 Task: Add Pederson's No Sugar Hickory Smoked Uncured Bacon to the cart.
Action: Mouse pressed left at (21, 113)
Screenshot: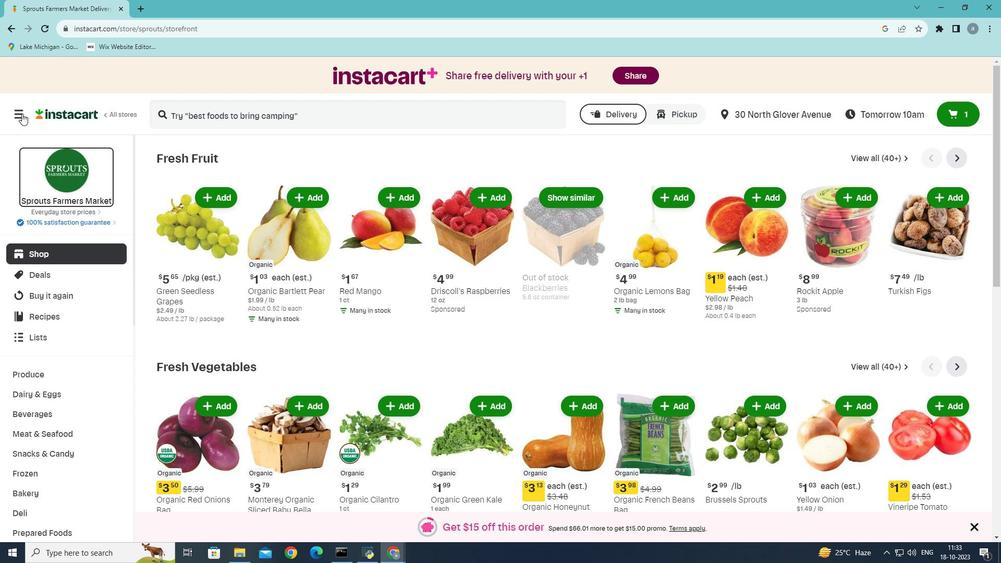 
Action: Mouse moved to (39, 300)
Screenshot: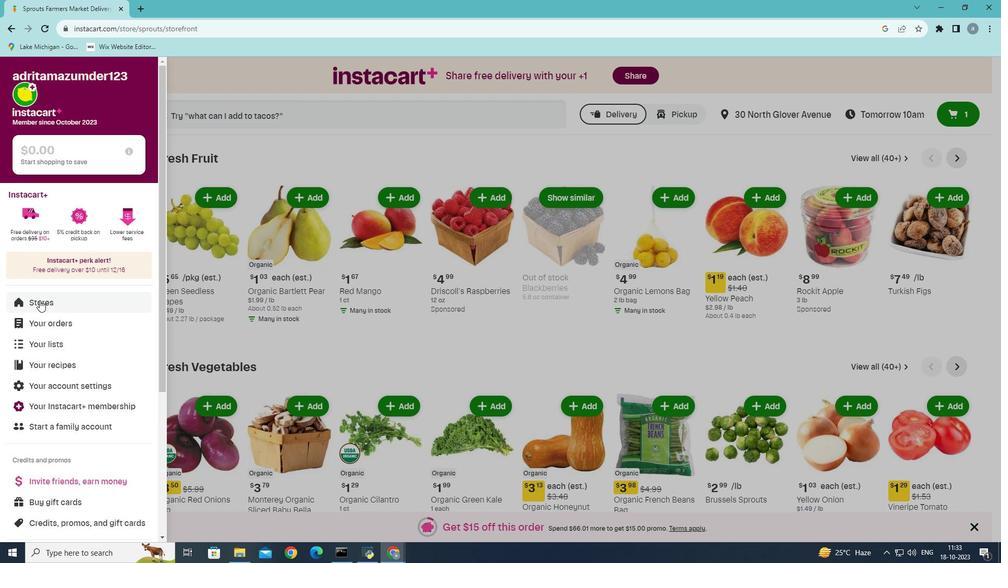 
Action: Mouse pressed left at (39, 300)
Screenshot: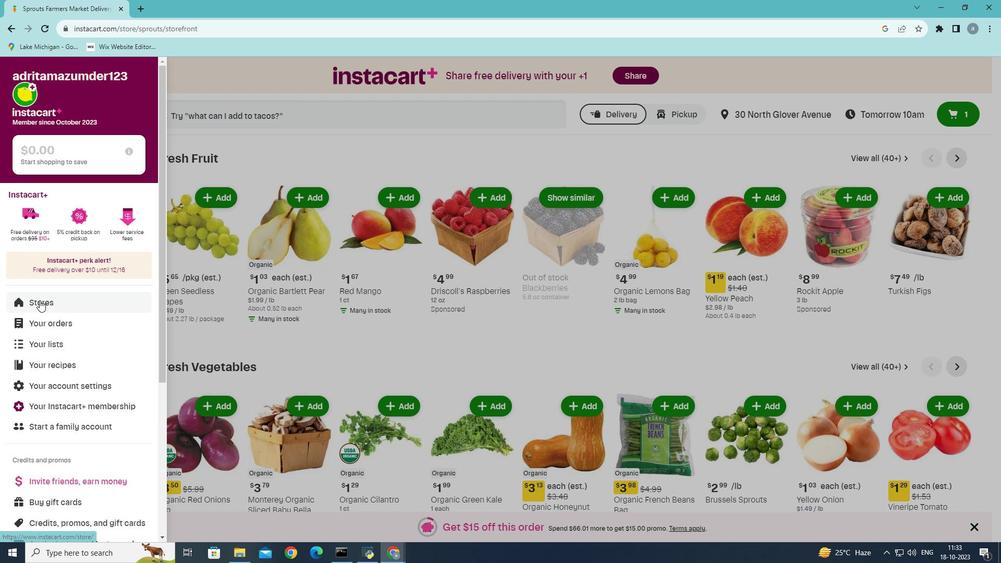 
Action: Mouse moved to (251, 124)
Screenshot: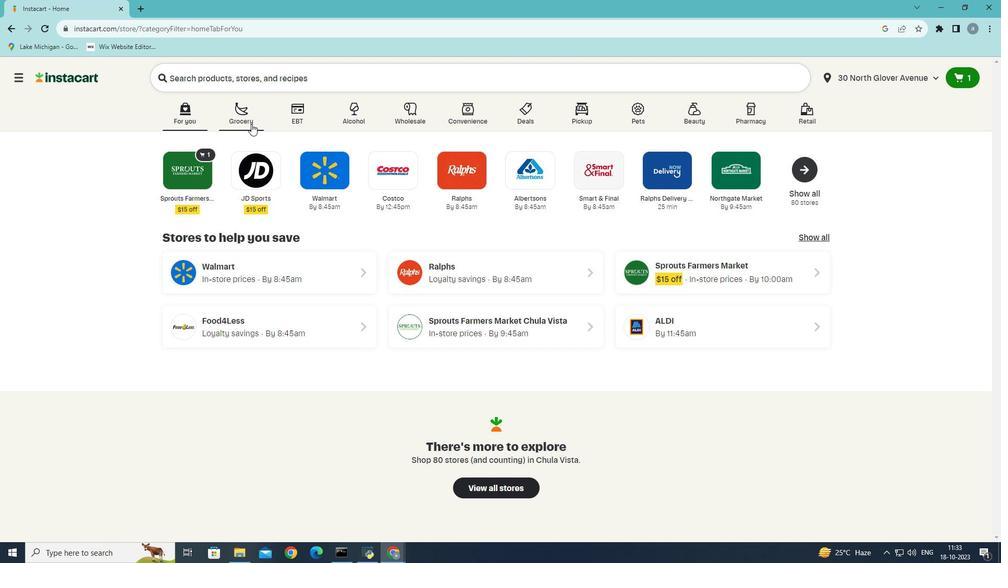 
Action: Mouse pressed left at (251, 124)
Screenshot: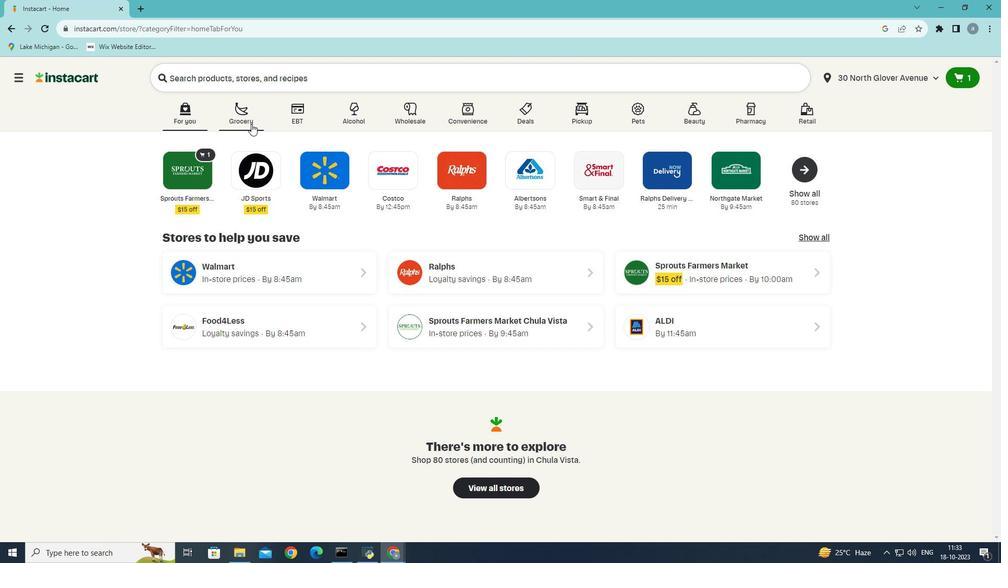 
Action: Mouse moved to (239, 299)
Screenshot: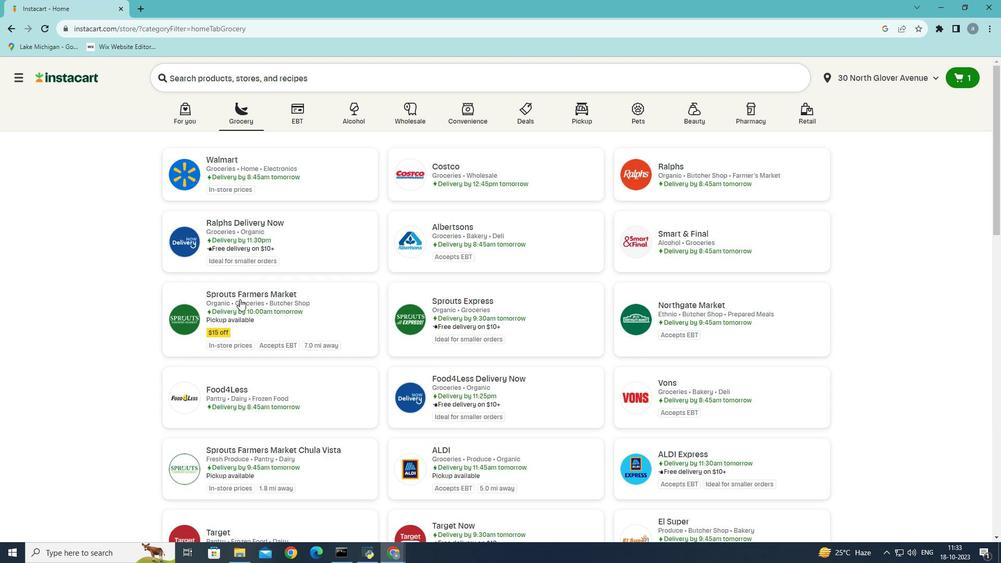 
Action: Mouse pressed left at (239, 299)
Screenshot: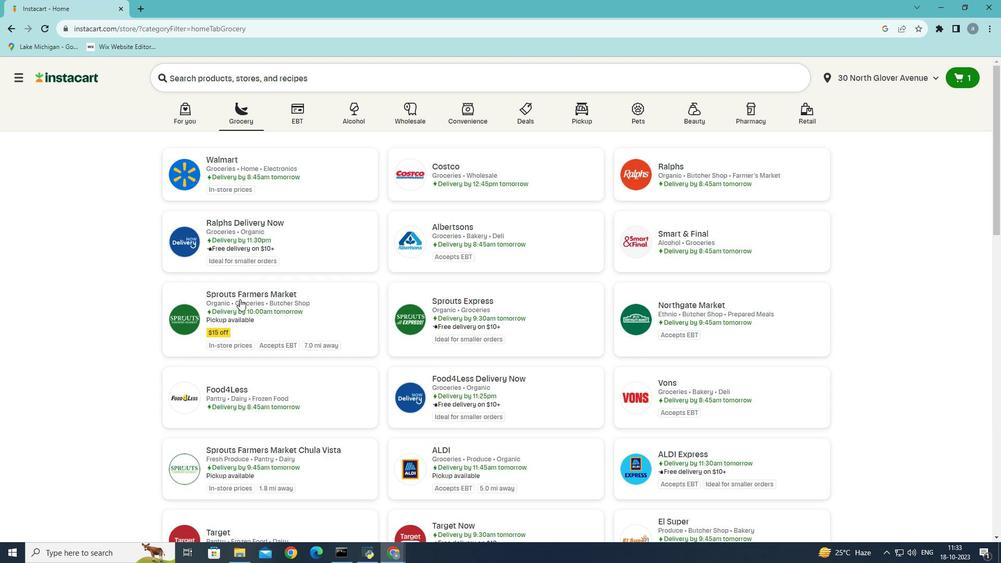 
Action: Mouse moved to (44, 431)
Screenshot: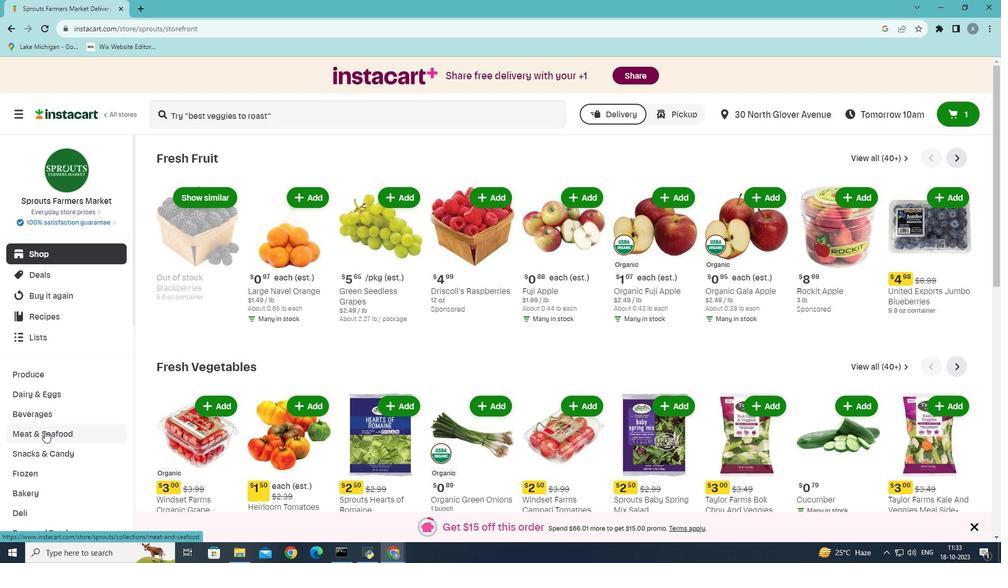 
Action: Mouse pressed left at (44, 431)
Screenshot: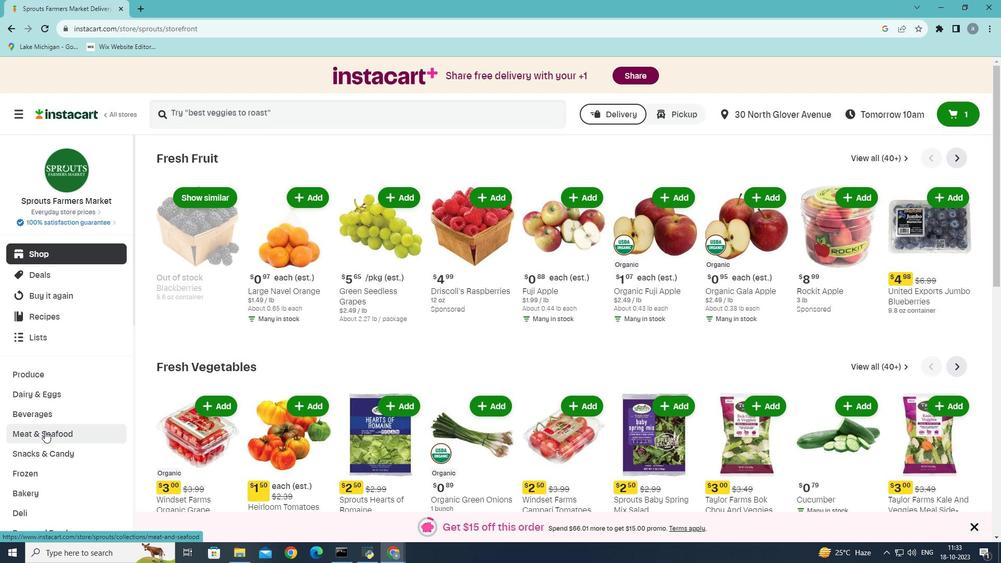 
Action: Mouse moved to (337, 186)
Screenshot: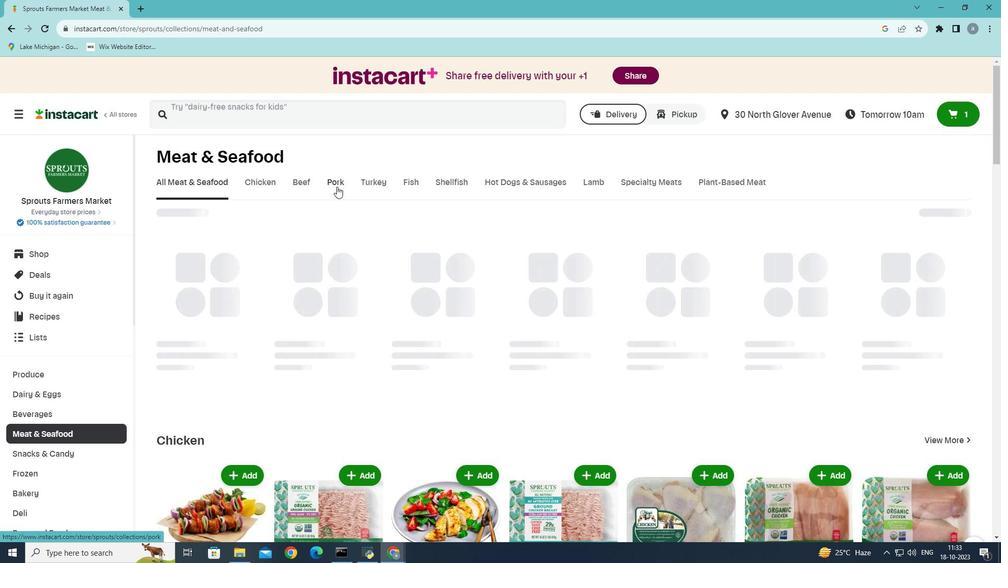 
Action: Mouse pressed left at (337, 186)
Screenshot: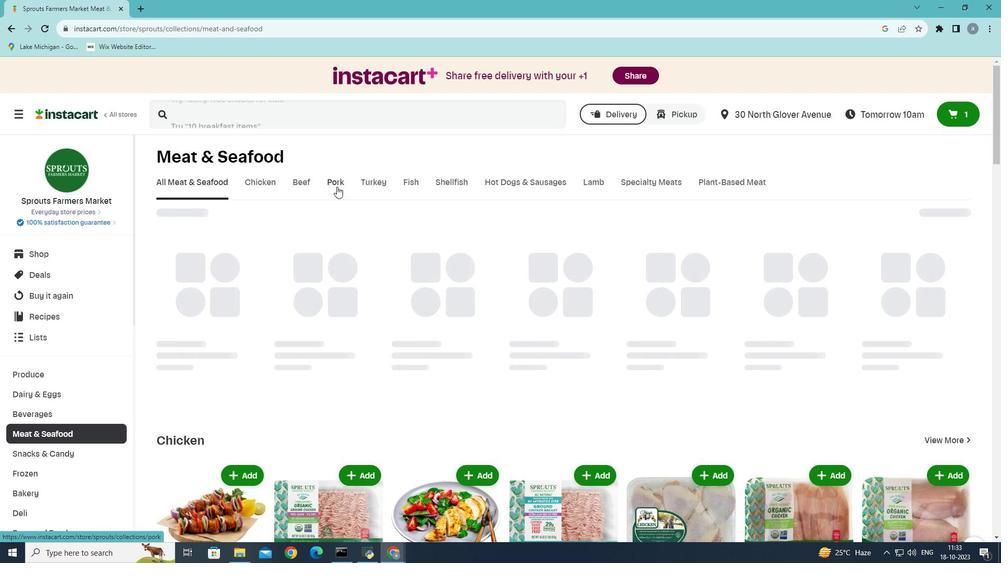 
Action: Mouse moved to (227, 227)
Screenshot: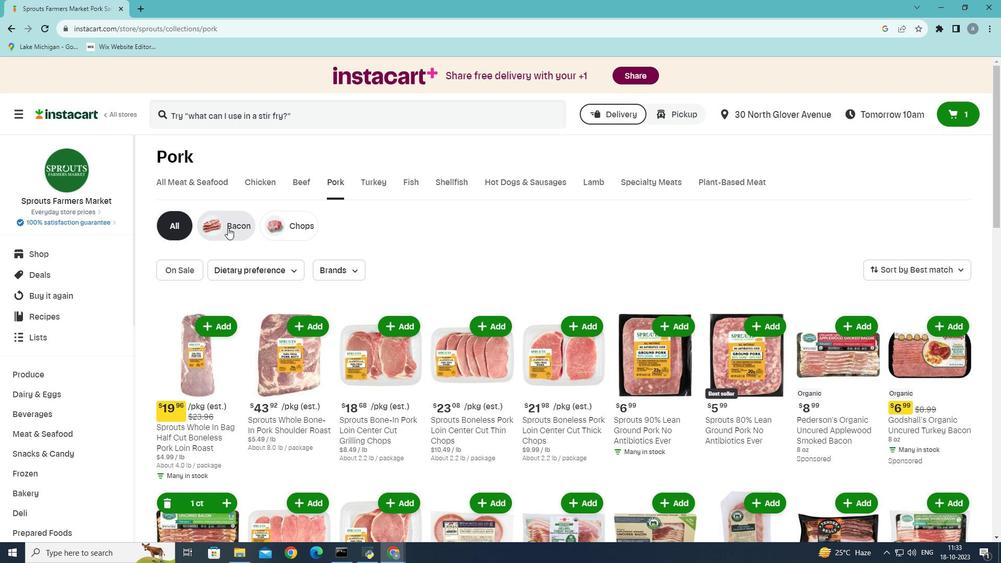 
Action: Mouse pressed left at (227, 227)
Screenshot: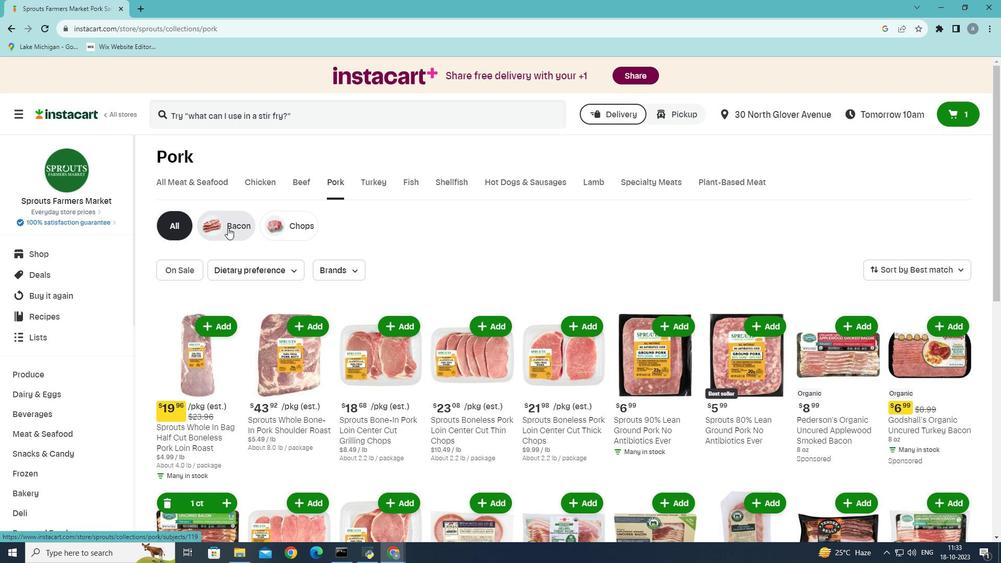 
Action: Mouse moved to (447, 435)
Screenshot: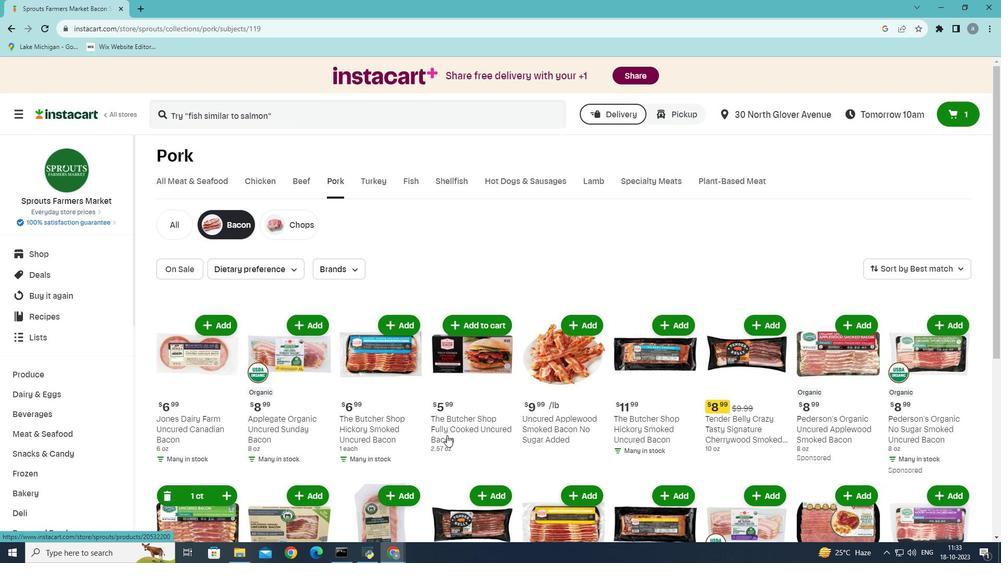 
Action: Mouse scrolled (447, 435) with delta (0, 0)
Screenshot: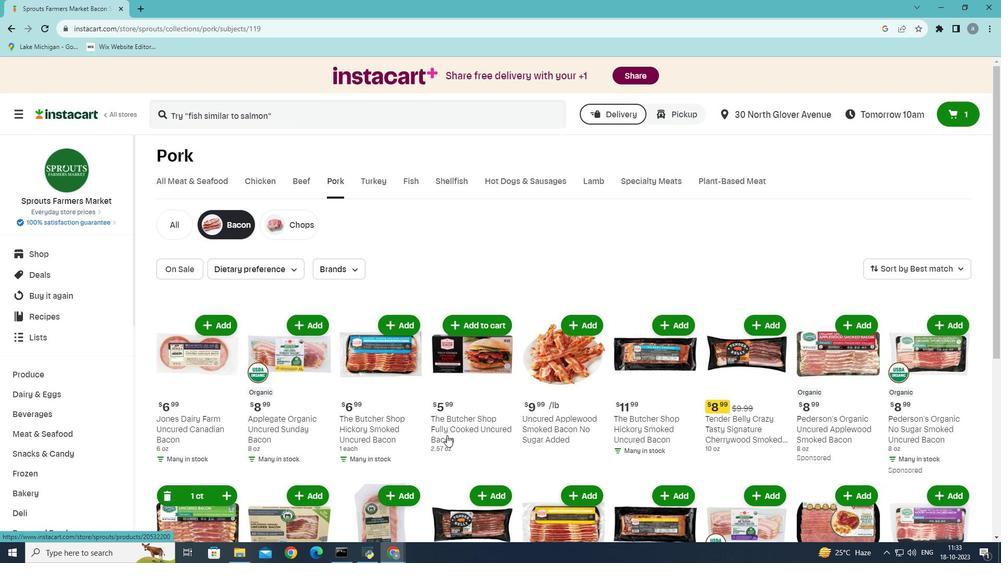 
Action: Mouse moved to (787, 403)
Screenshot: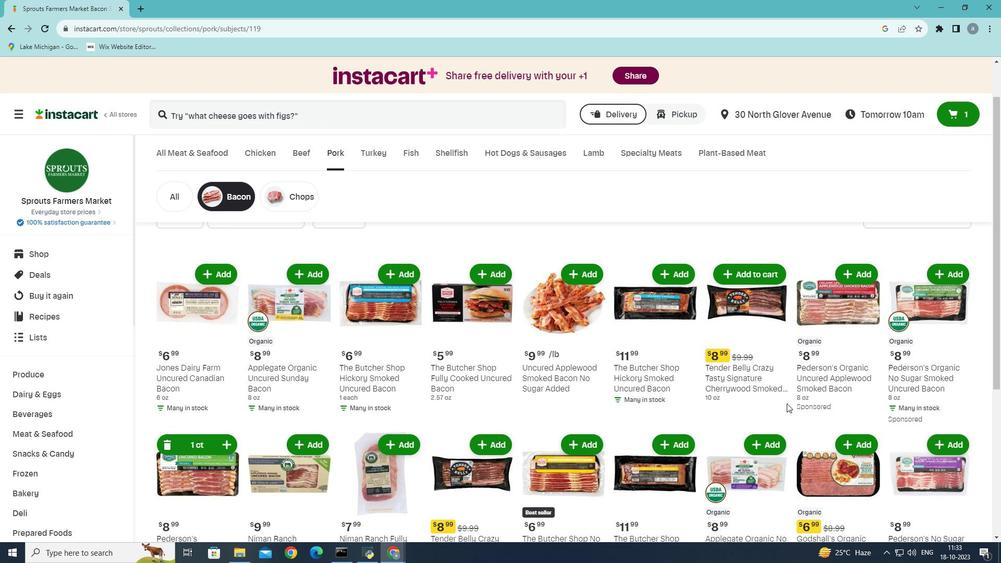 
Action: Mouse scrolled (787, 403) with delta (0, 0)
Screenshot: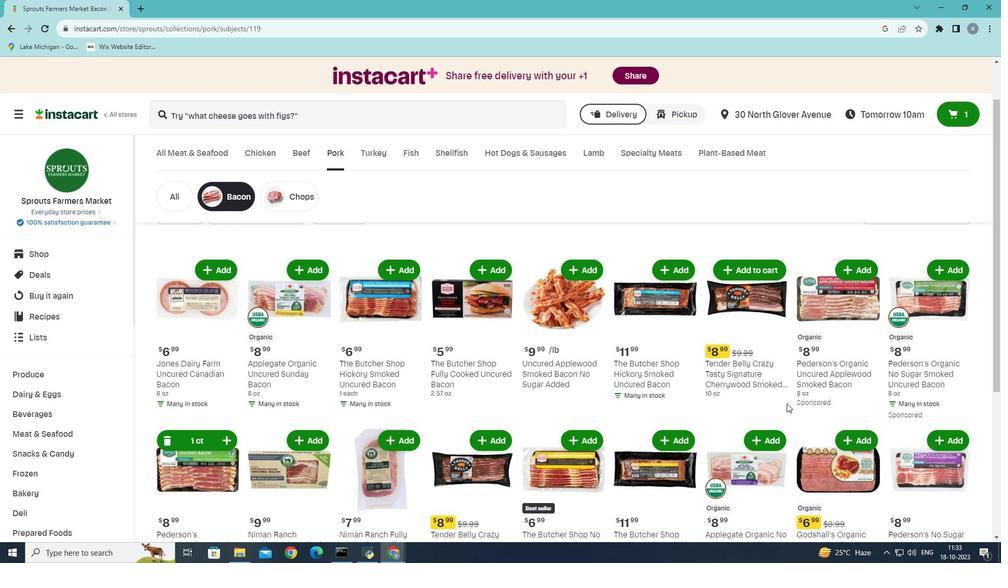 
Action: Mouse scrolled (787, 403) with delta (0, 0)
Screenshot: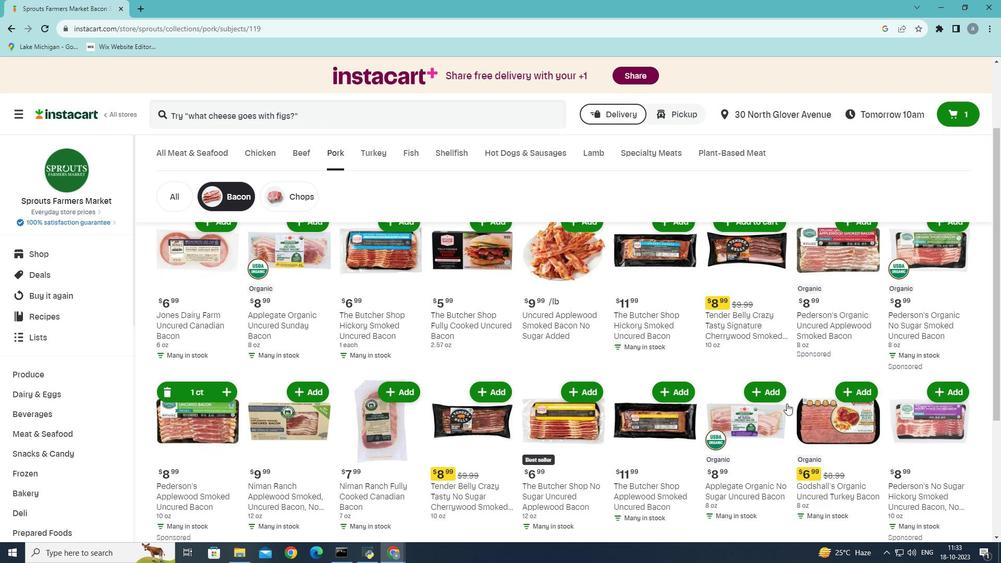 
Action: Mouse moved to (941, 341)
Screenshot: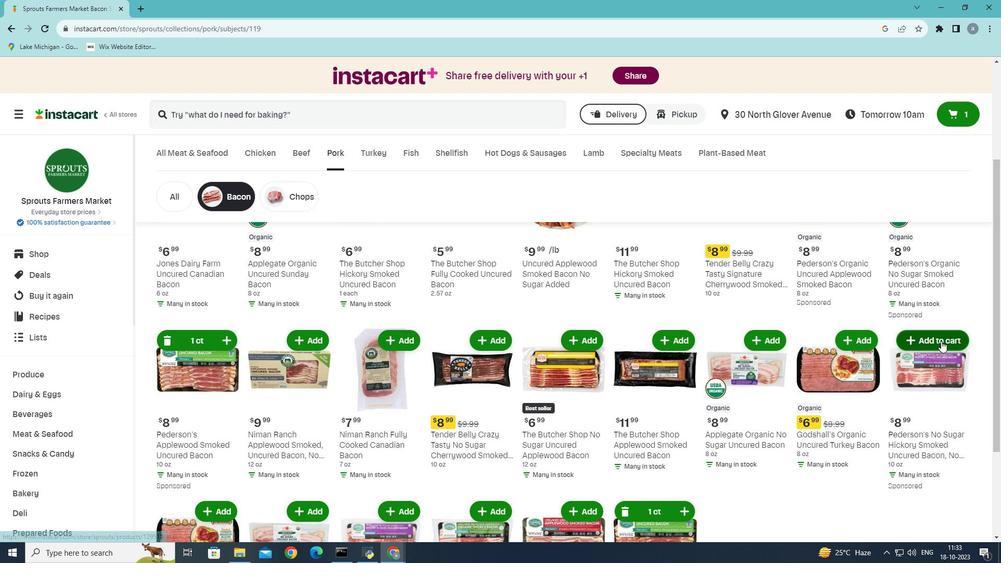 
Action: Mouse pressed left at (941, 341)
Screenshot: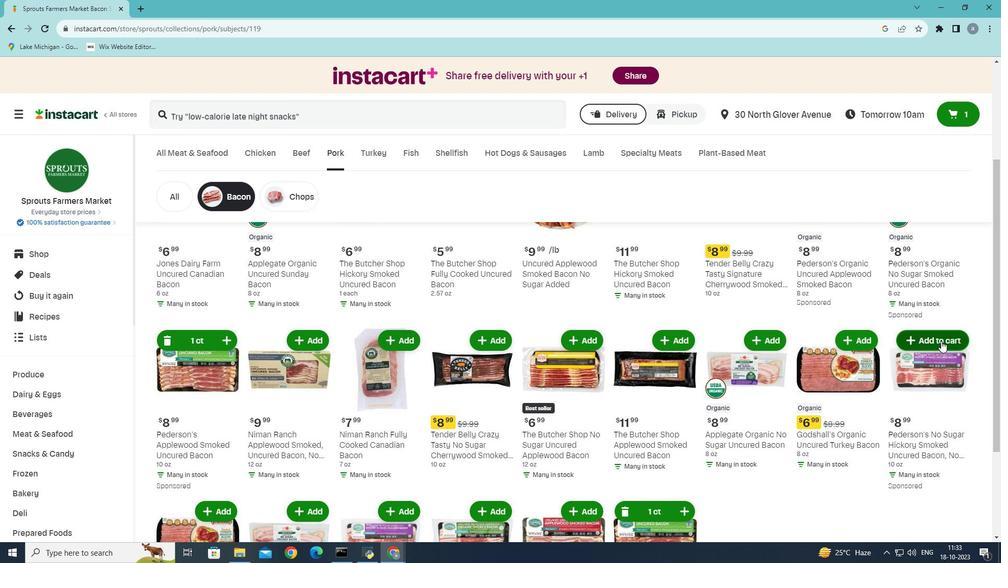 
